 Task: Scale Down The Document
Action: Mouse moved to (753, 291)
Screenshot: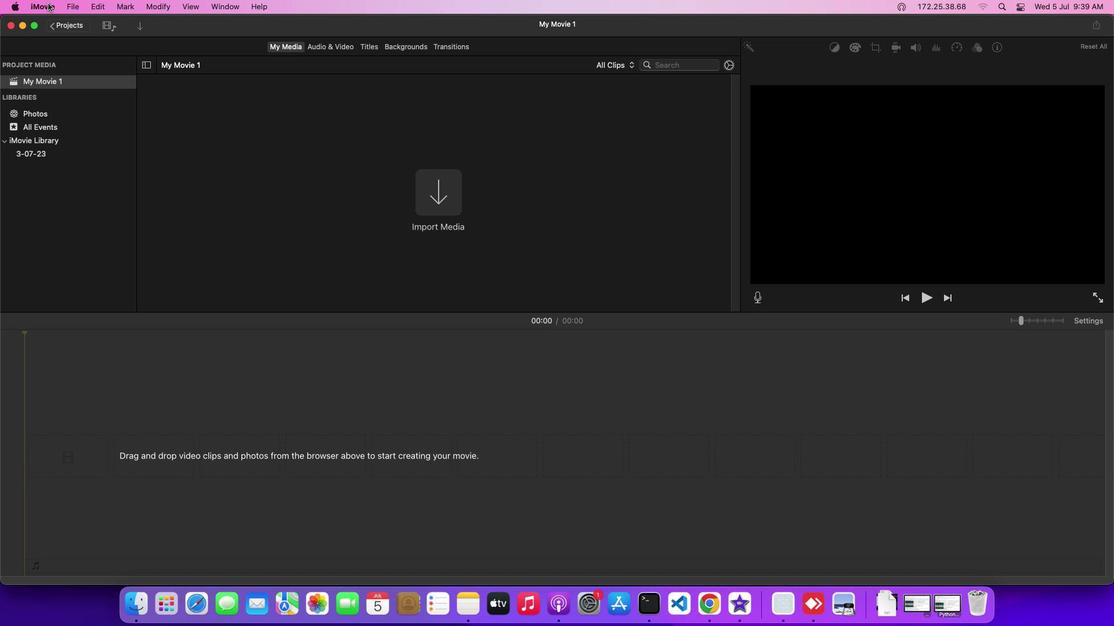 
Action: Mouse pressed left at (753, 291)
Screenshot: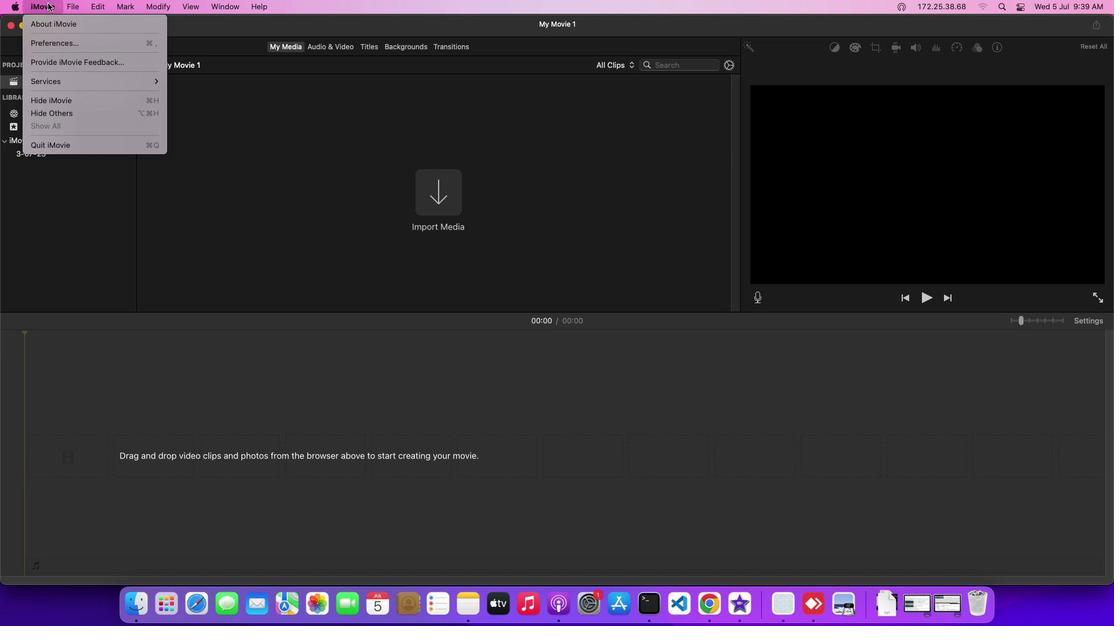 
Action: Mouse moved to (755, 293)
Screenshot: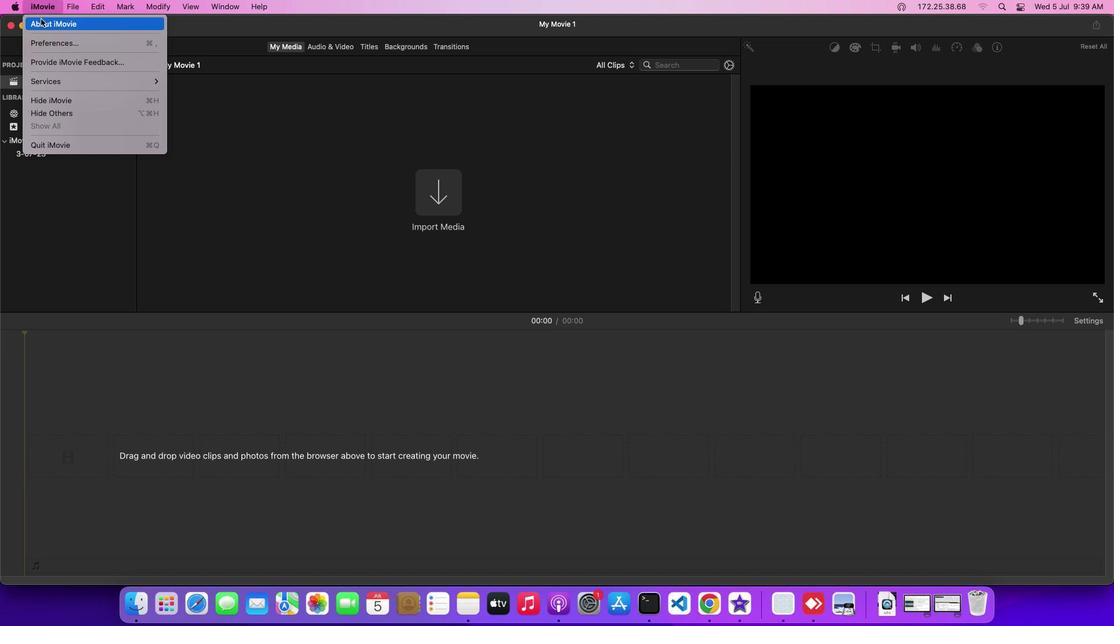 
Action: Mouse pressed left at (755, 293)
Screenshot: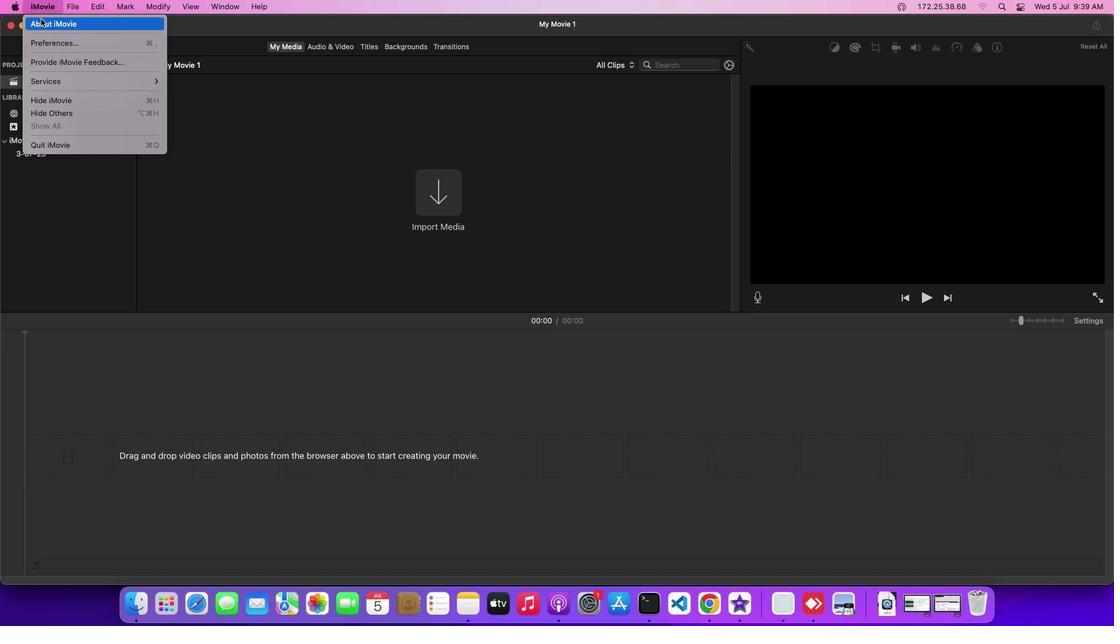 
Action: Mouse moved to (659, 343)
Screenshot: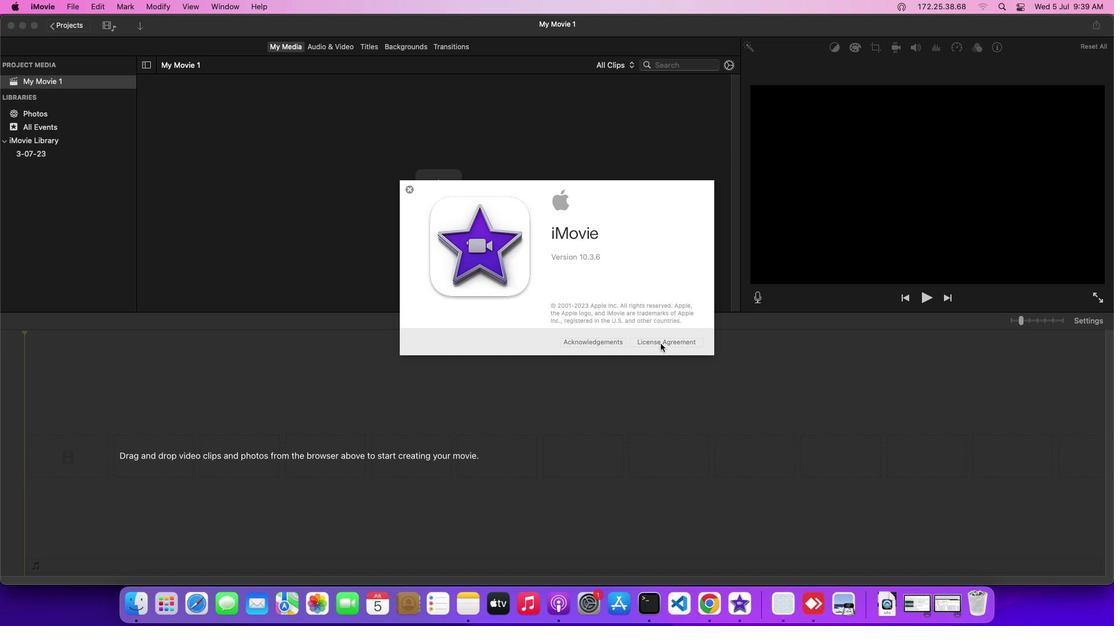 
Action: Mouse pressed left at (659, 343)
Screenshot: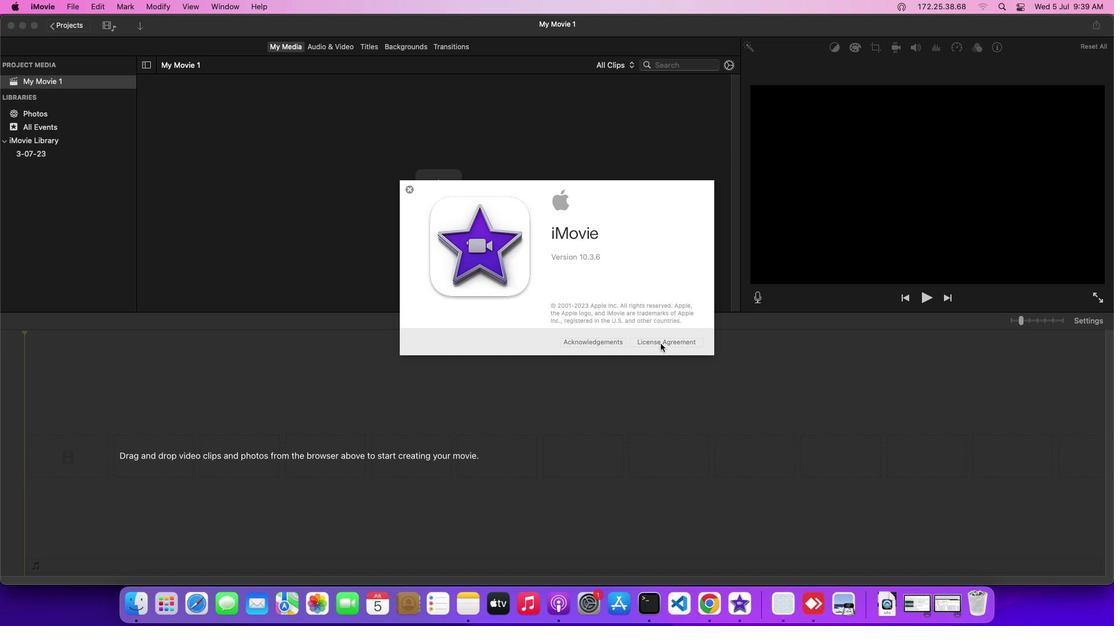 
Action: Mouse moved to (683, 295)
Screenshot: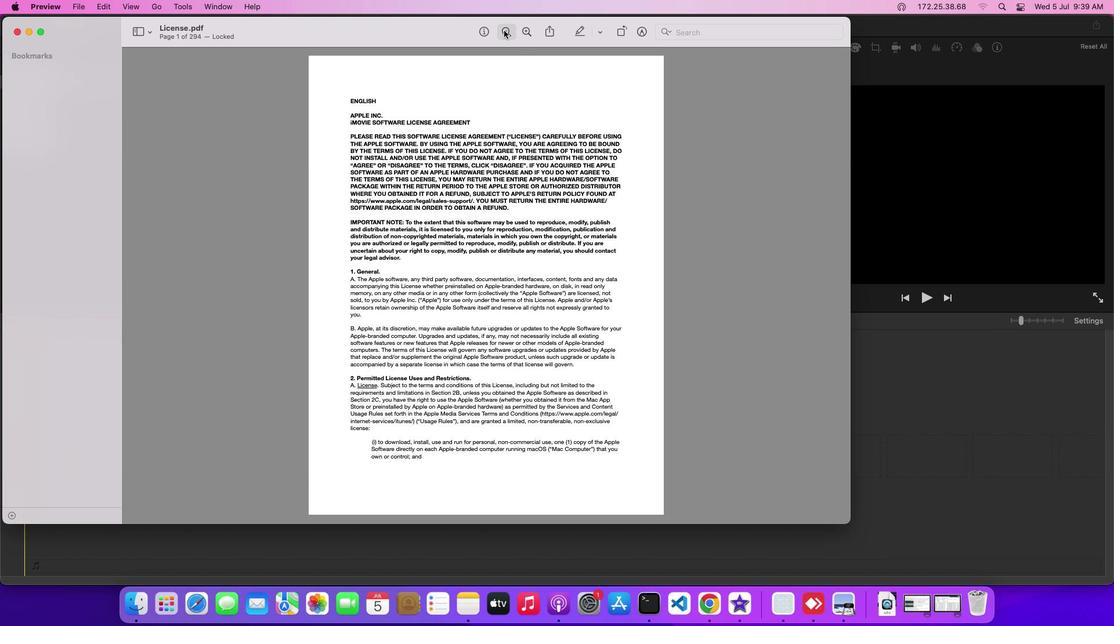 
Action: Mouse pressed left at (683, 295)
Screenshot: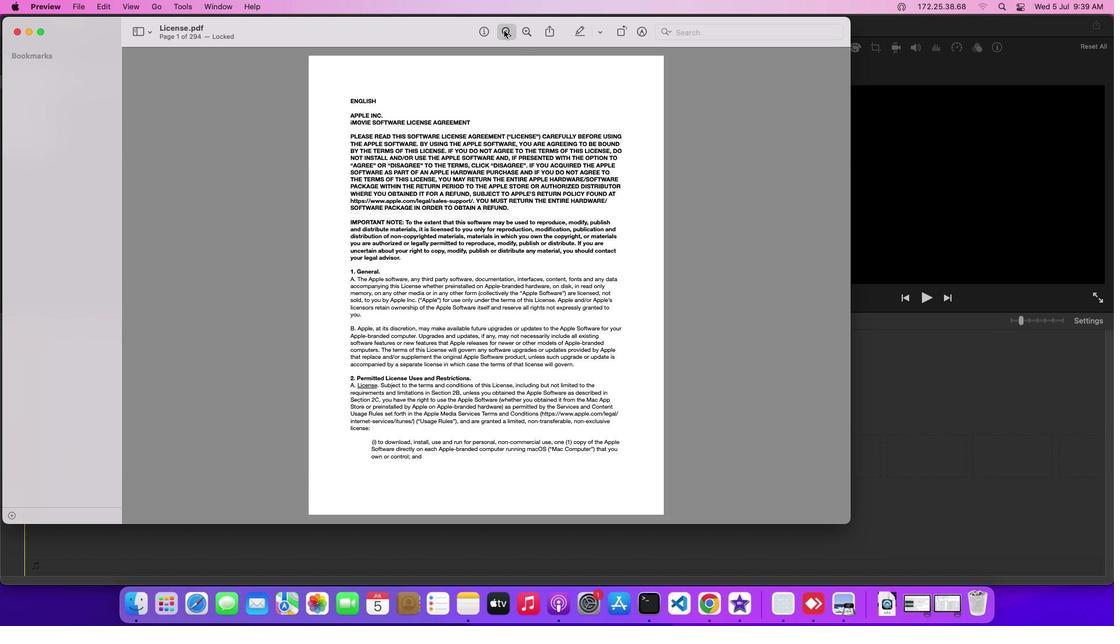 
